 Task: Use Bicycle Coasting Effect in this video Movie B.mp4
Action: Mouse pressed left at (272, 98)
Screenshot: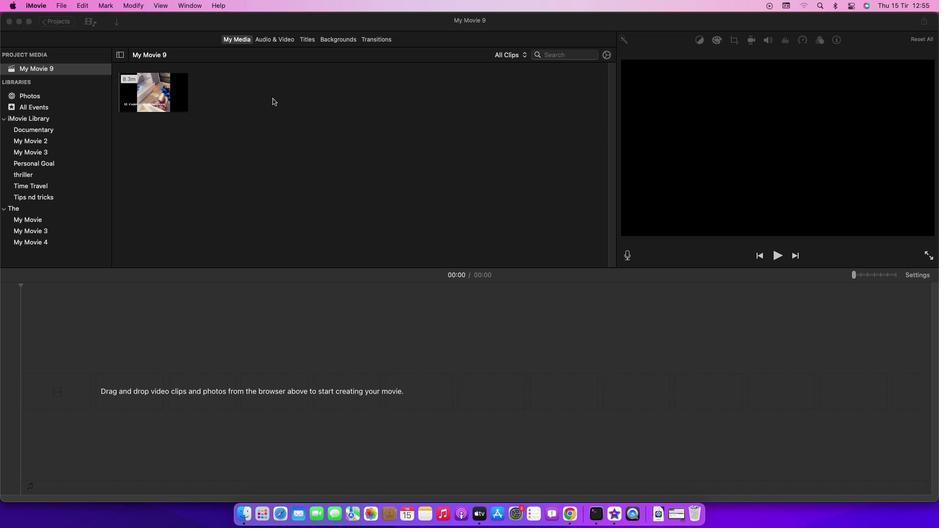 
Action: Mouse moved to (157, 88)
Screenshot: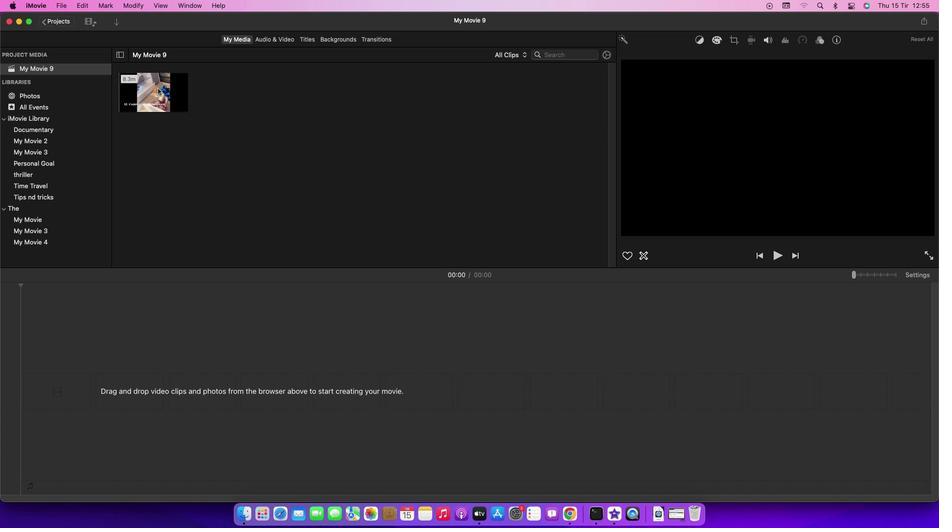 
Action: Mouse pressed left at (157, 88)
Screenshot: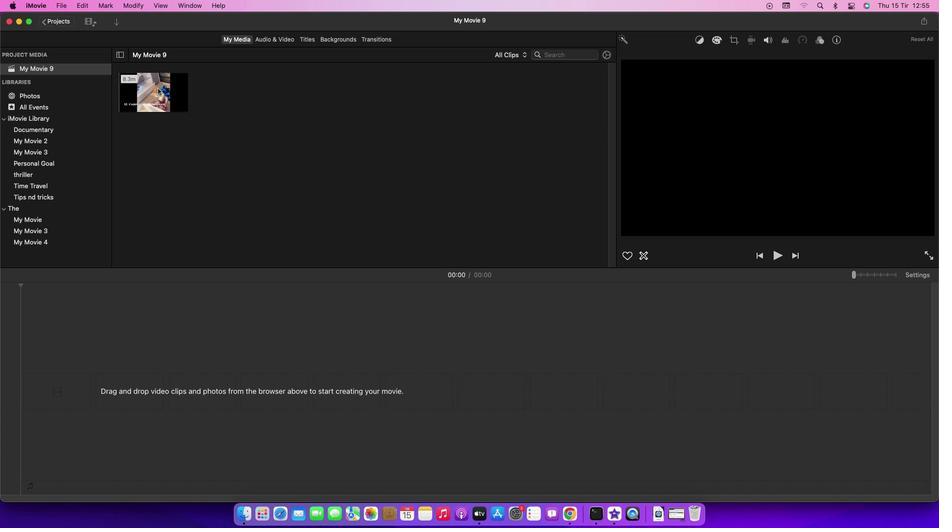 
Action: Mouse moved to (158, 88)
Screenshot: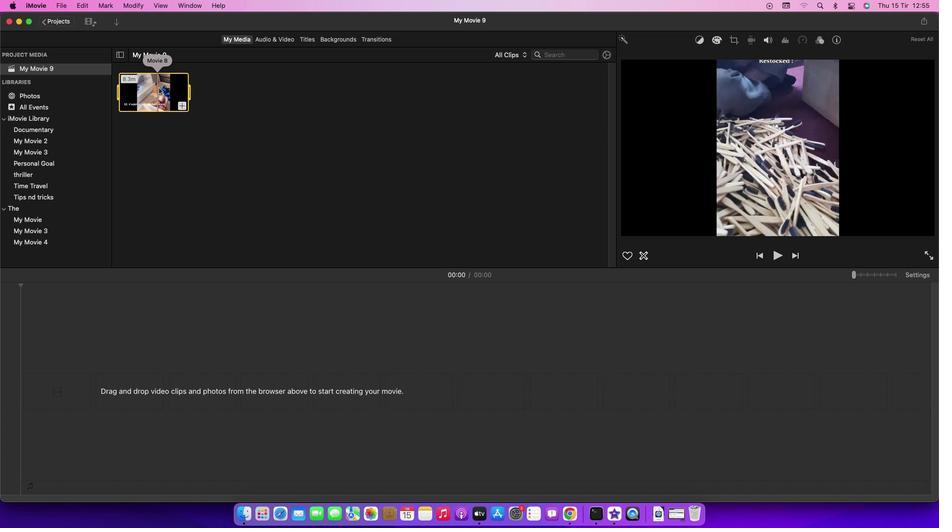 
Action: Mouse pressed left at (158, 88)
Screenshot: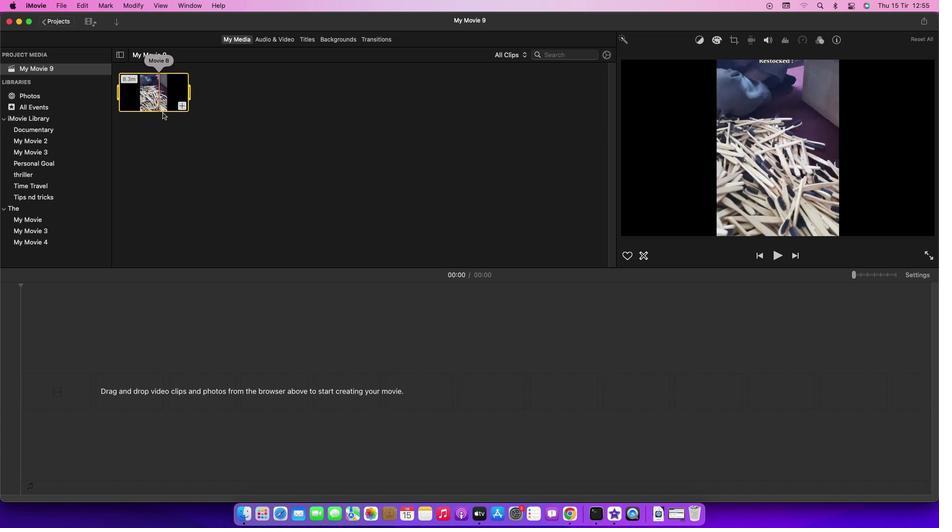 
Action: Mouse moved to (266, 41)
Screenshot: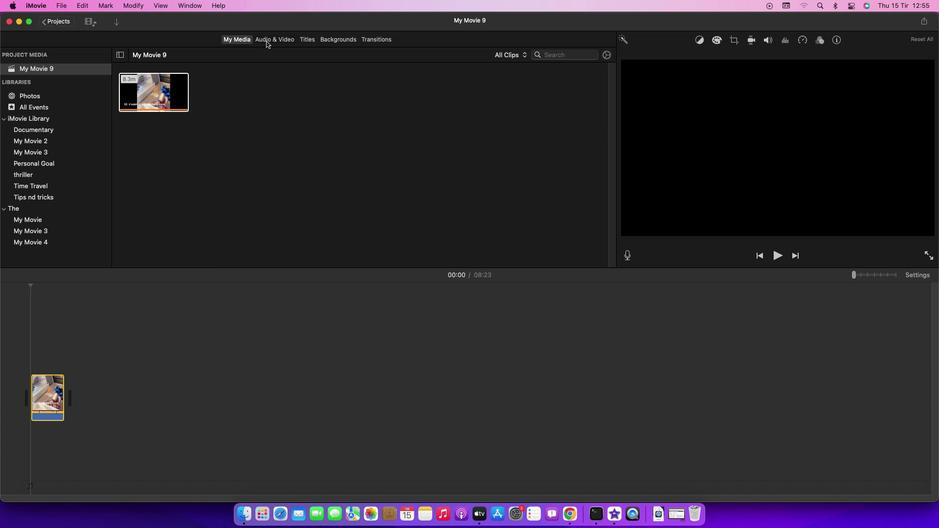 
Action: Mouse pressed left at (266, 41)
Screenshot: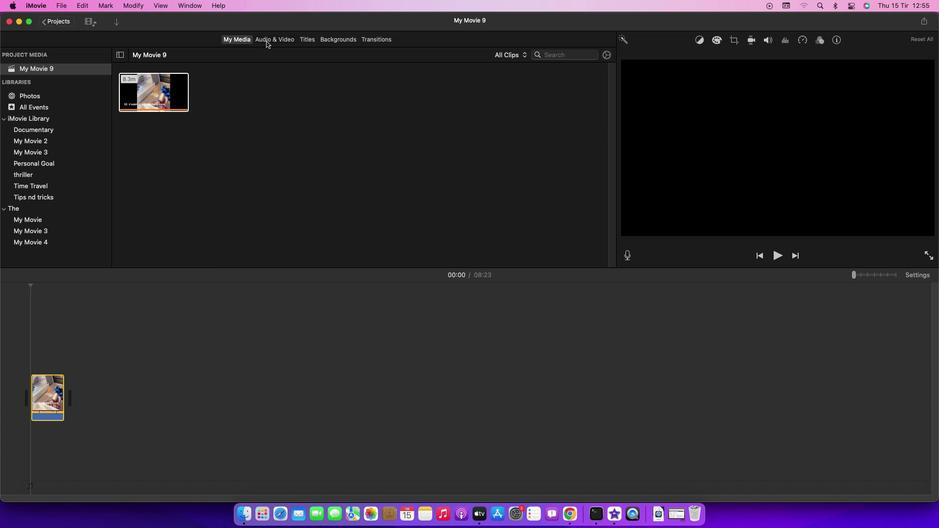 
Action: Mouse moved to (62, 92)
Screenshot: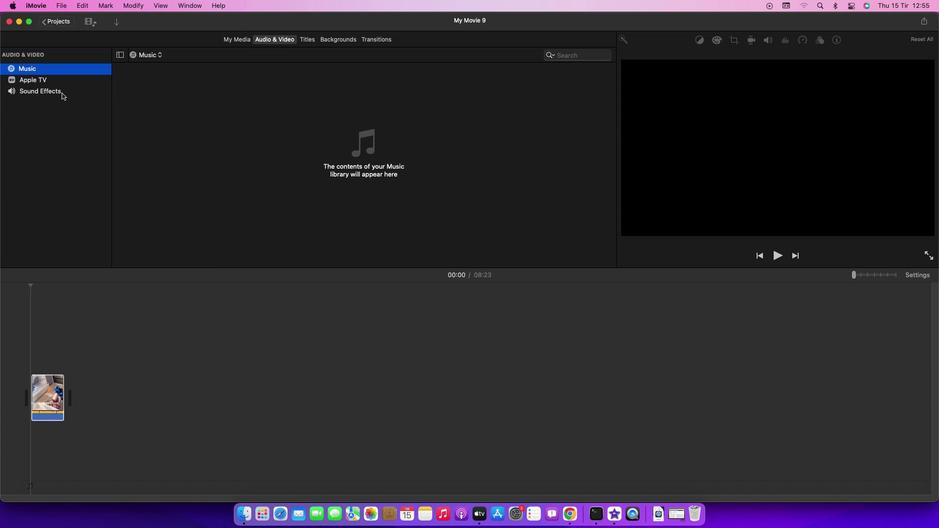 
Action: Mouse pressed left at (62, 92)
Screenshot: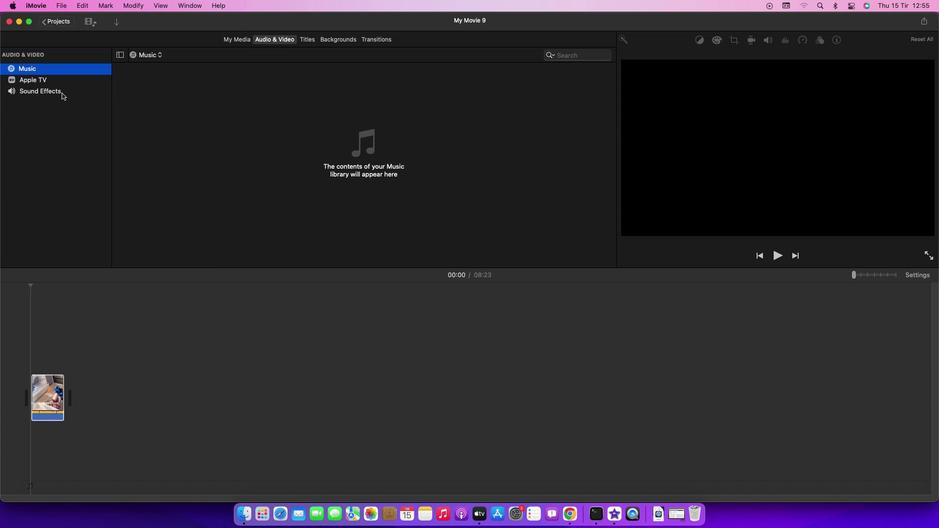 
Action: Mouse moved to (188, 226)
Screenshot: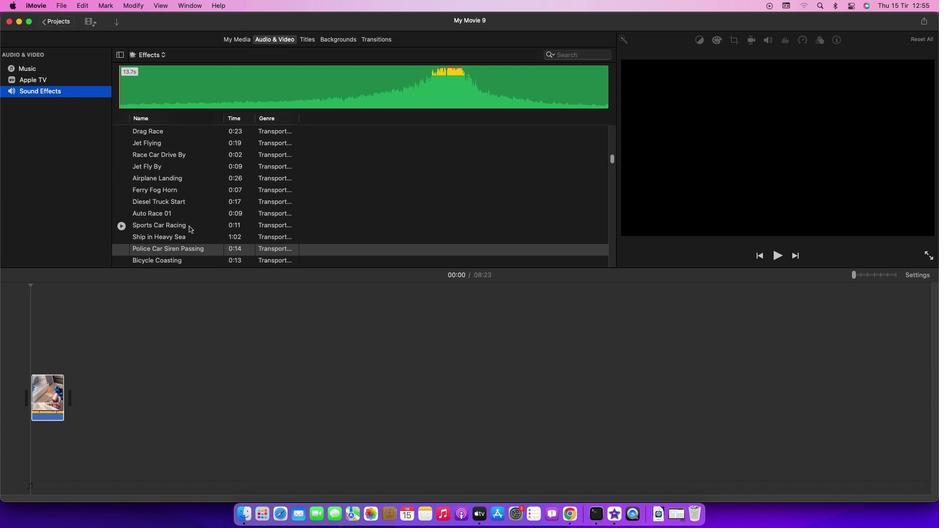 
Action: Mouse scrolled (188, 226) with delta (0, 0)
Screenshot: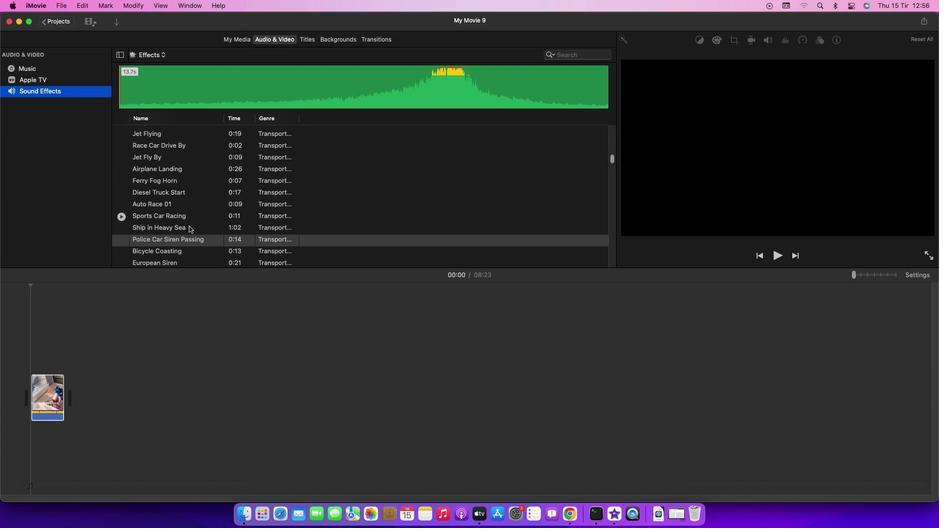 
Action: Mouse scrolled (188, 226) with delta (0, 0)
Screenshot: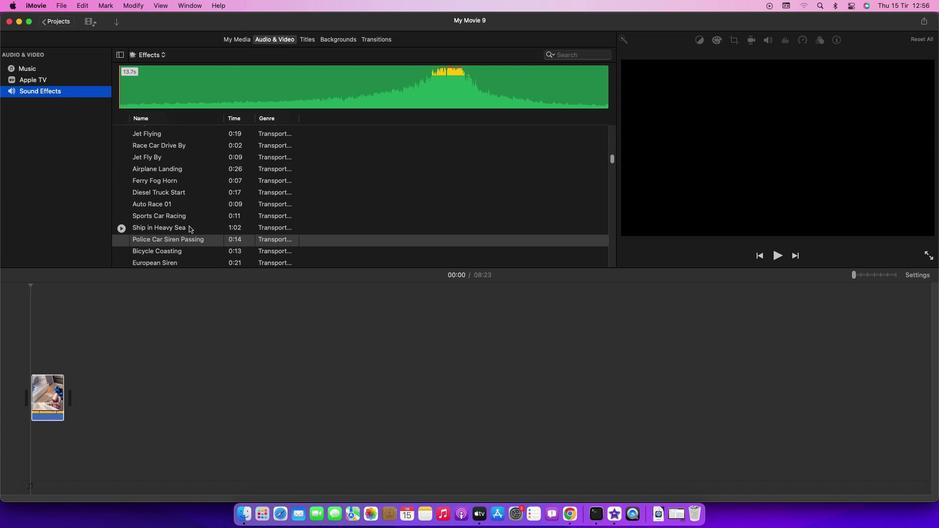 
Action: Mouse scrolled (188, 226) with delta (0, 0)
Screenshot: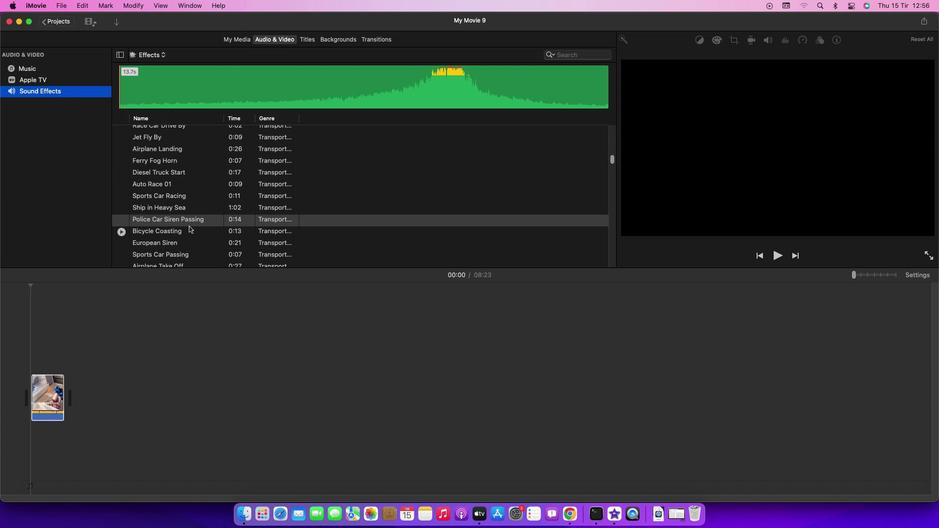 
Action: Mouse moved to (166, 231)
Screenshot: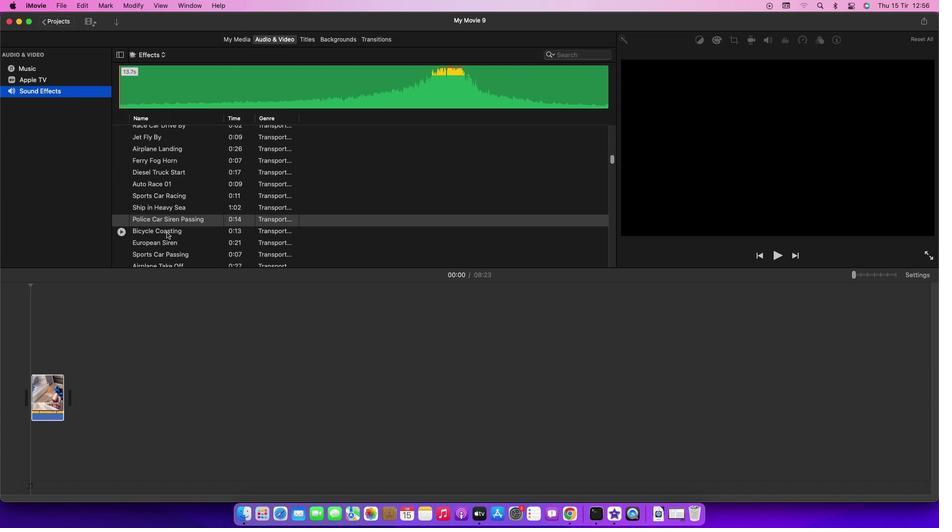 
Action: Mouse pressed left at (166, 231)
Screenshot: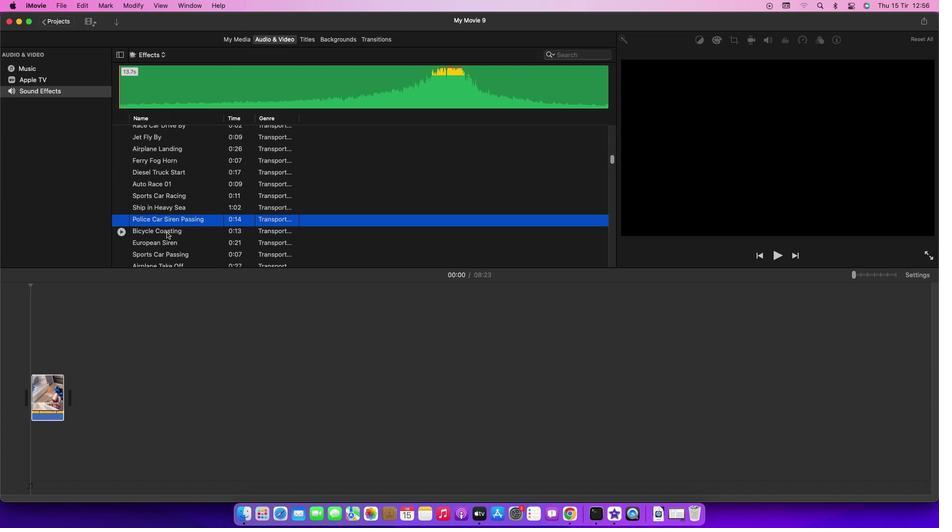 
Action: Mouse pressed left at (166, 231)
Screenshot: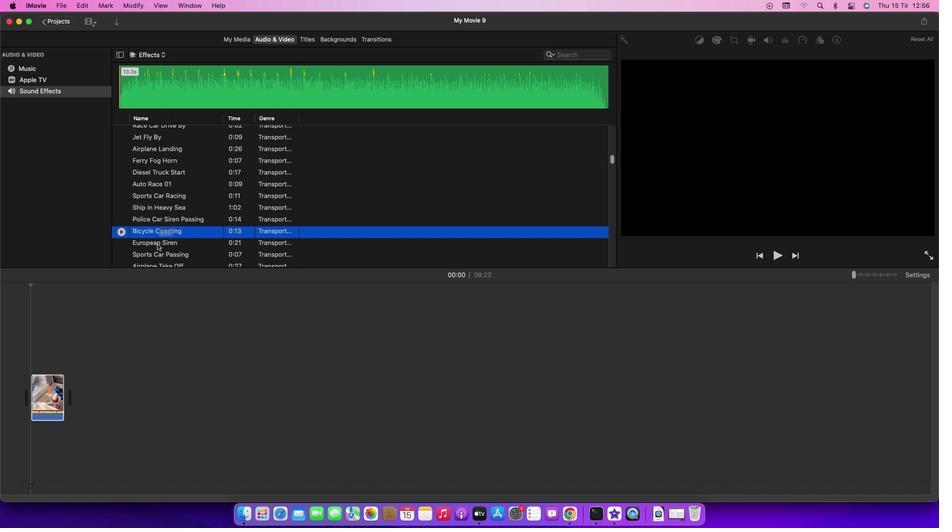 
Action: Mouse moved to (217, 403)
Screenshot: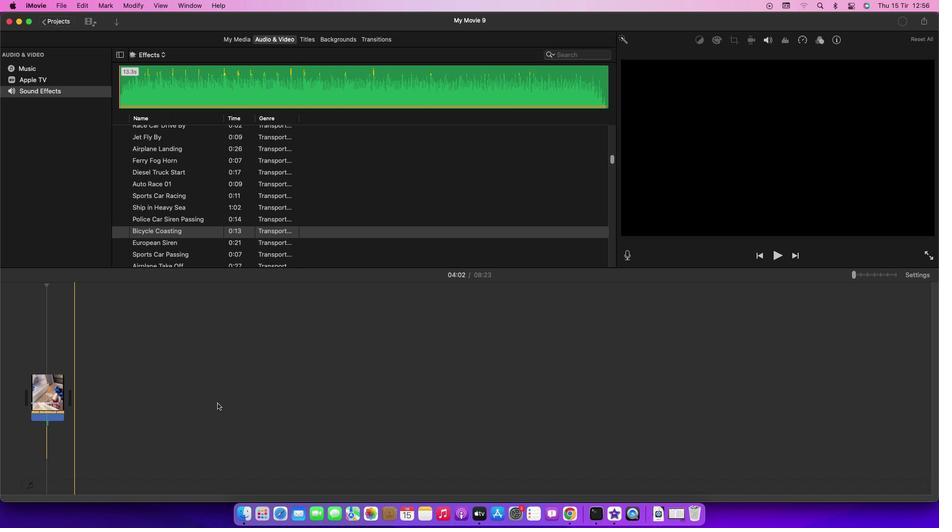
